 Task: Create a sub task Gather and Analyse Requirements for the task  Implement continuous integration for better code integration and testing in the project TransformWorks , assign it to team member softage.8@softage.net and update the status of the sub task to  At Risk , set the priority of the sub task to Medium.
Action: Mouse moved to (51, 377)
Screenshot: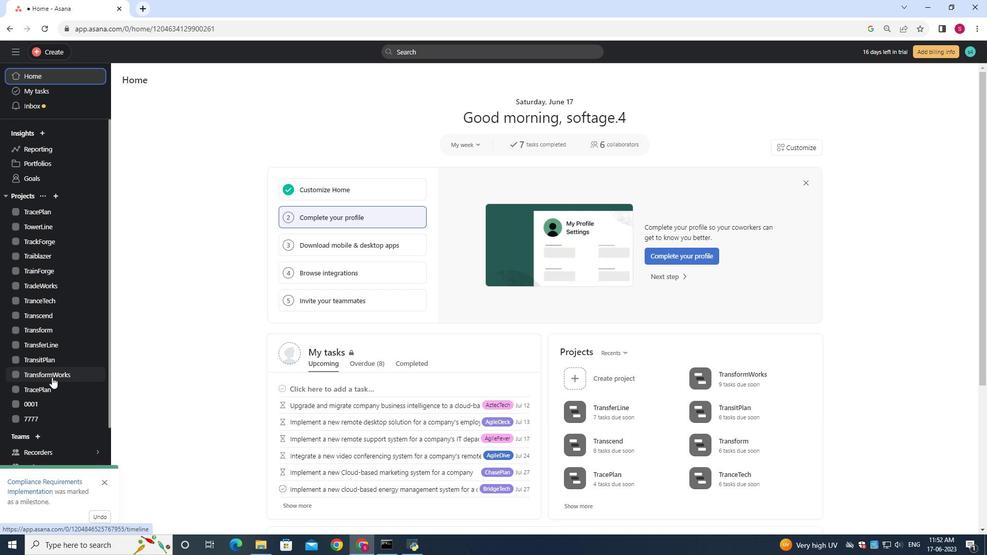 
Action: Mouse pressed left at (51, 377)
Screenshot: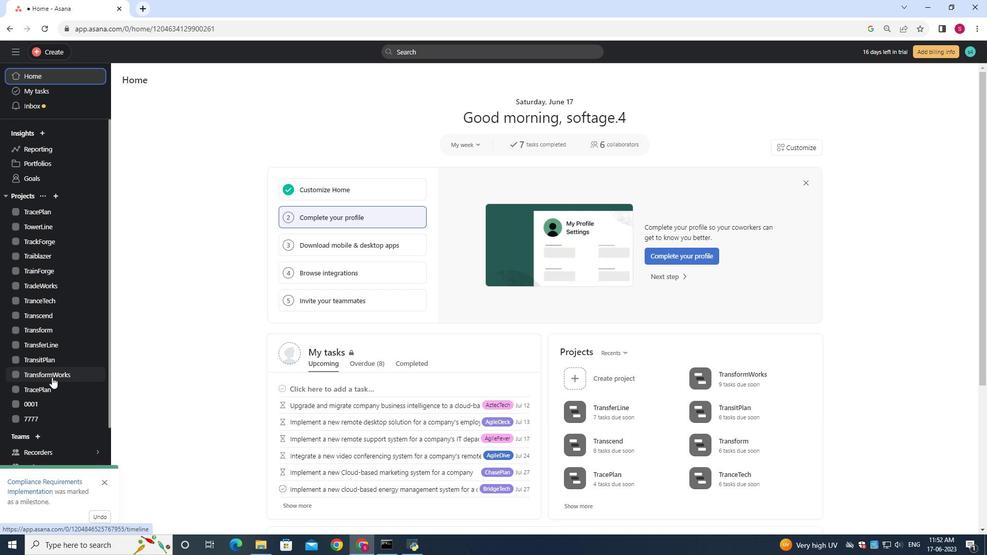 
Action: Mouse moved to (356, 222)
Screenshot: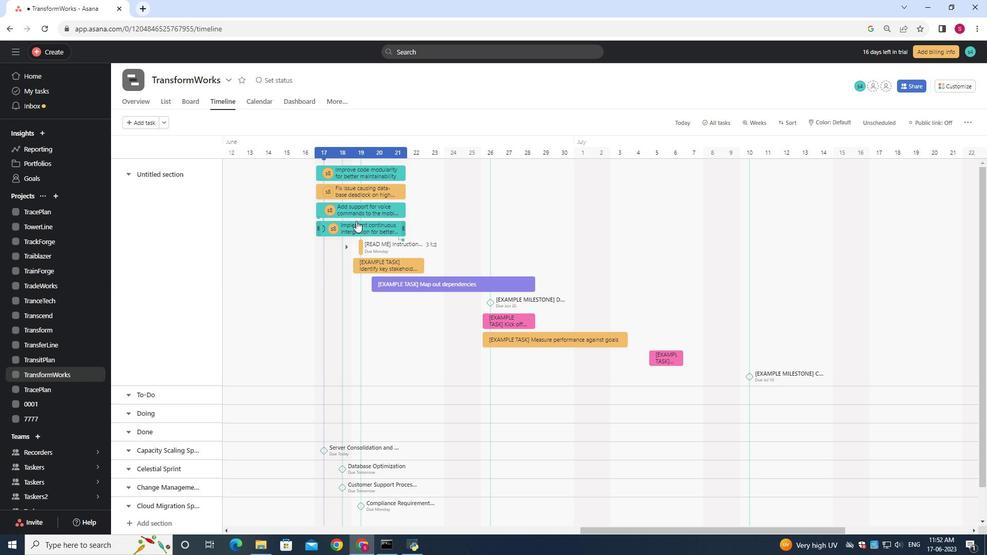 
Action: Mouse pressed left at (356, 222)
Screenshot: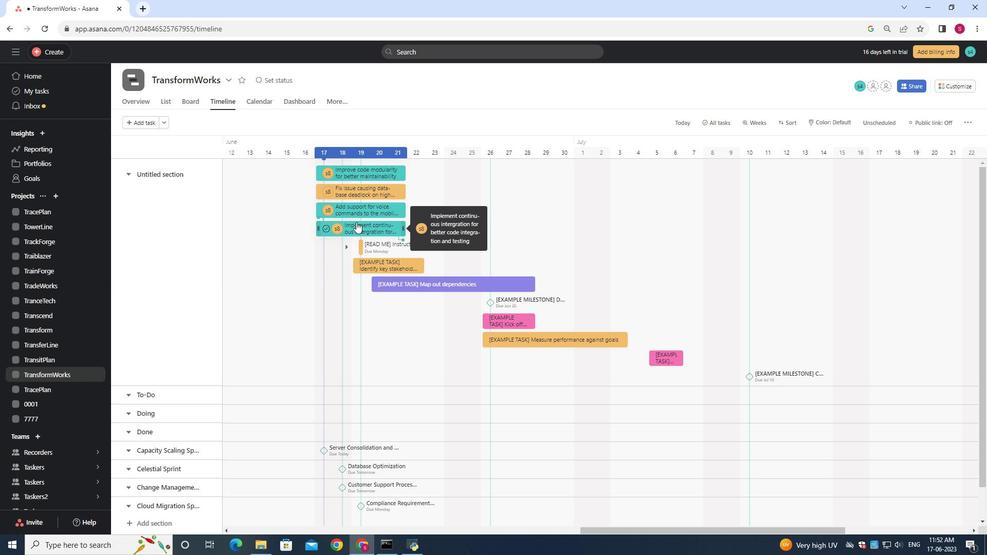 
Action: Mouse moved to (790, 292)
Screenshot: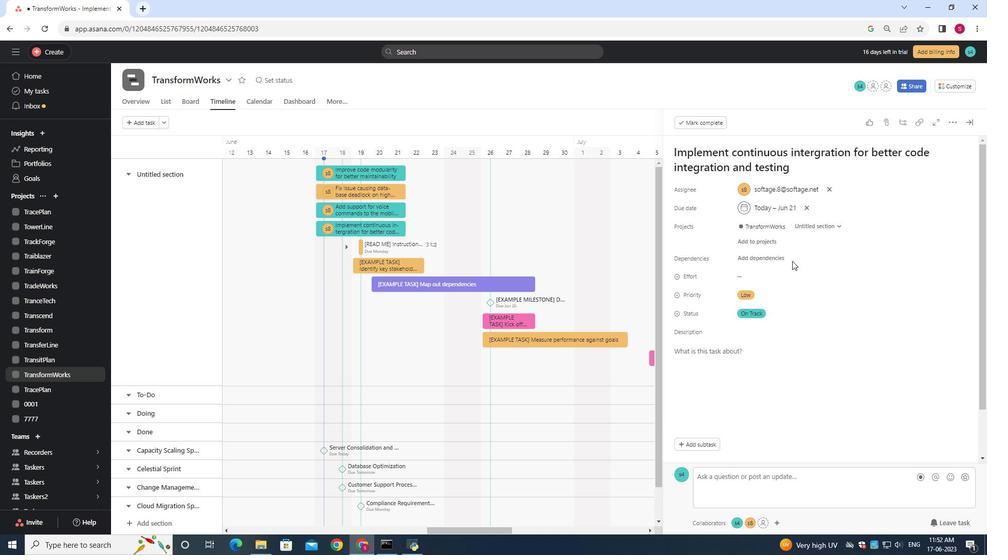 
Action: Mouse scrolled (790, 291) with delta (0, 0)
Screenshot: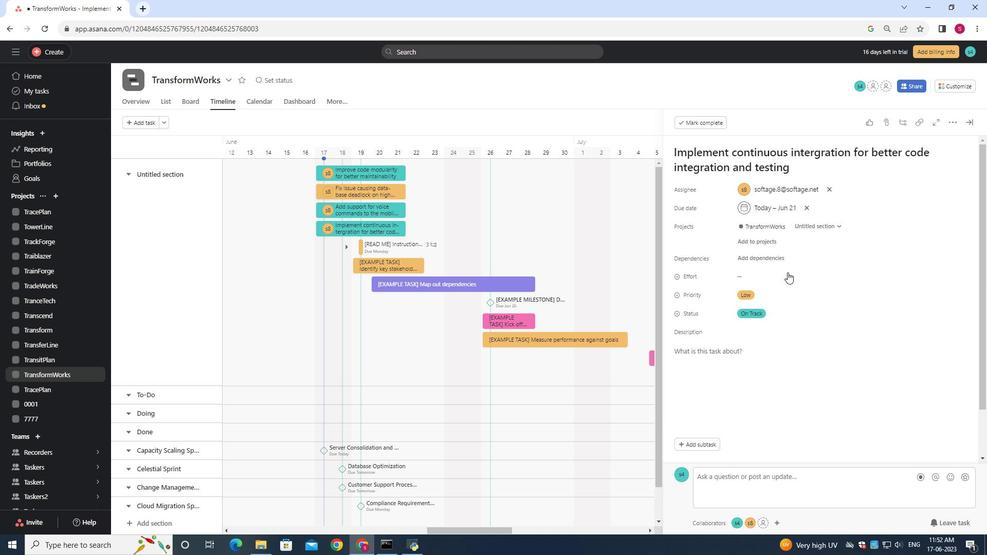 
Action: Mouse moved to (790, 294)
Screenshot: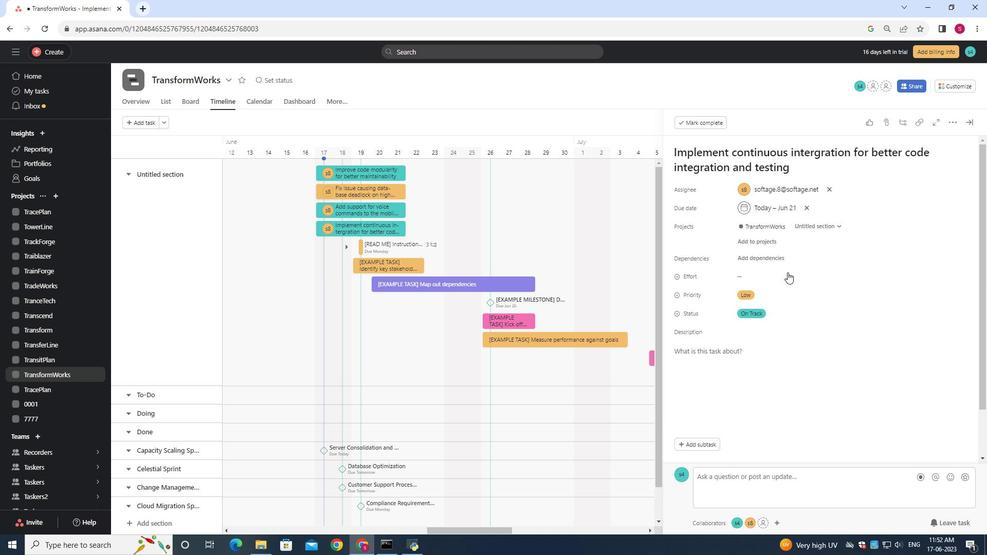 
Action: Mouse scrolled (790, 292) with delta (0, 0)
Screenshot: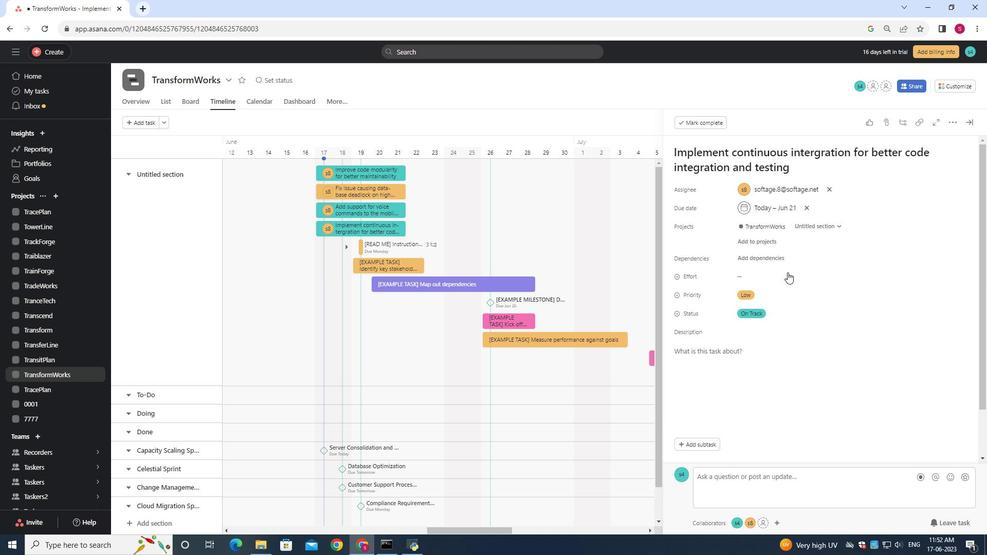 
Action: Mouse moved to (789, 295)
Screenshot: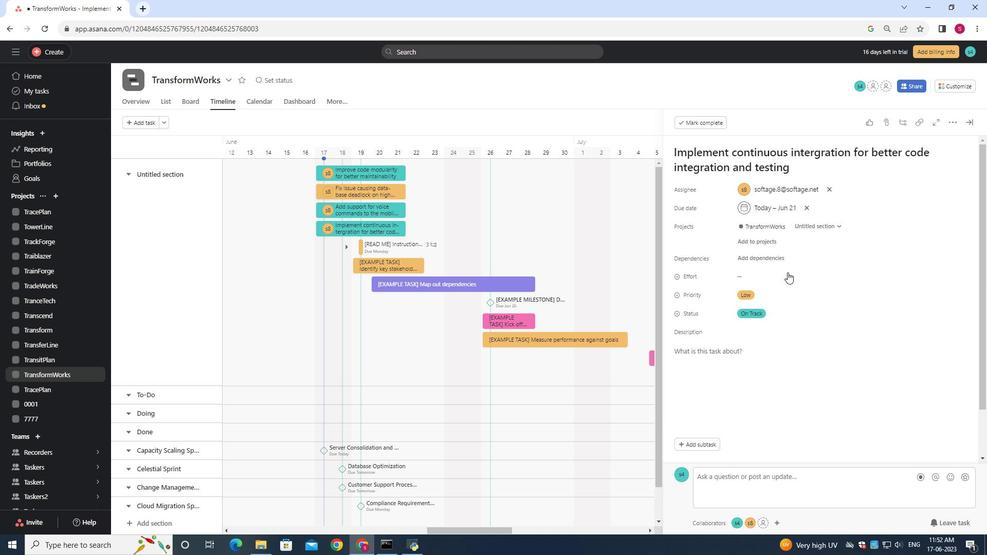 
Action: Mouse scrolled (789, 294) with delta (0, 0)
Screenshot: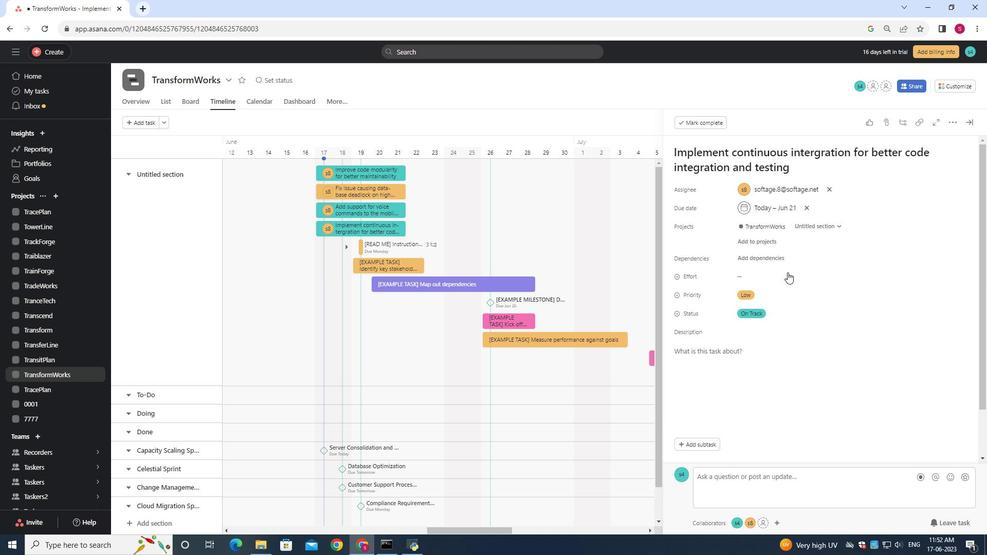 
Action: Mouse moved to (789, 295)
Screenshot: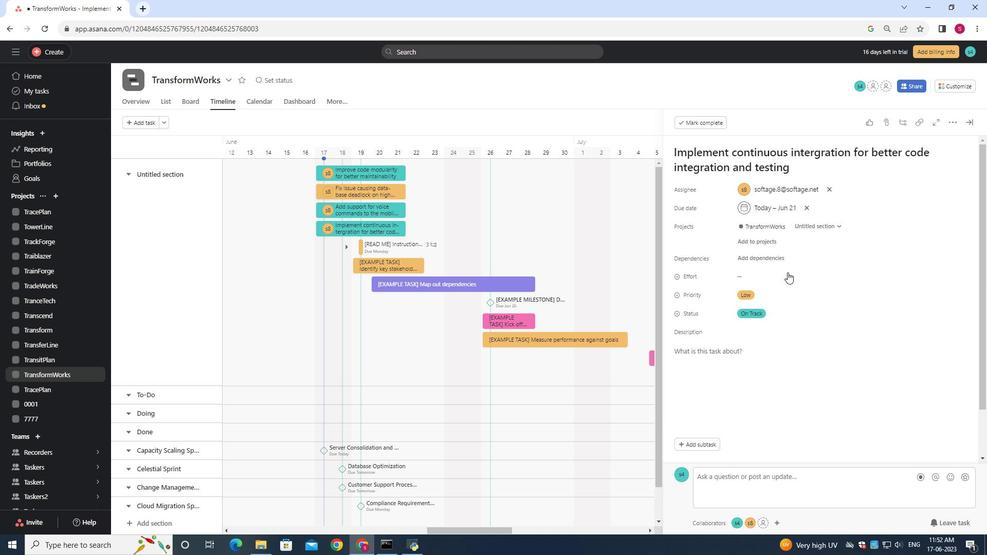
Action: Mouse scrolled (789, 294) with delta (0, -1)
Screenshot: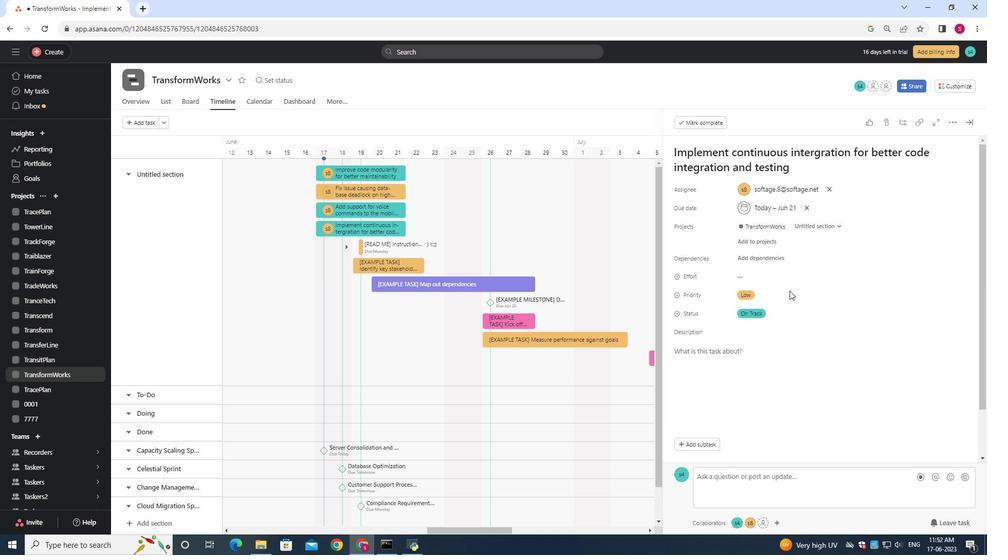 
Action: Mouse moved to (790, 294)
Screenshot: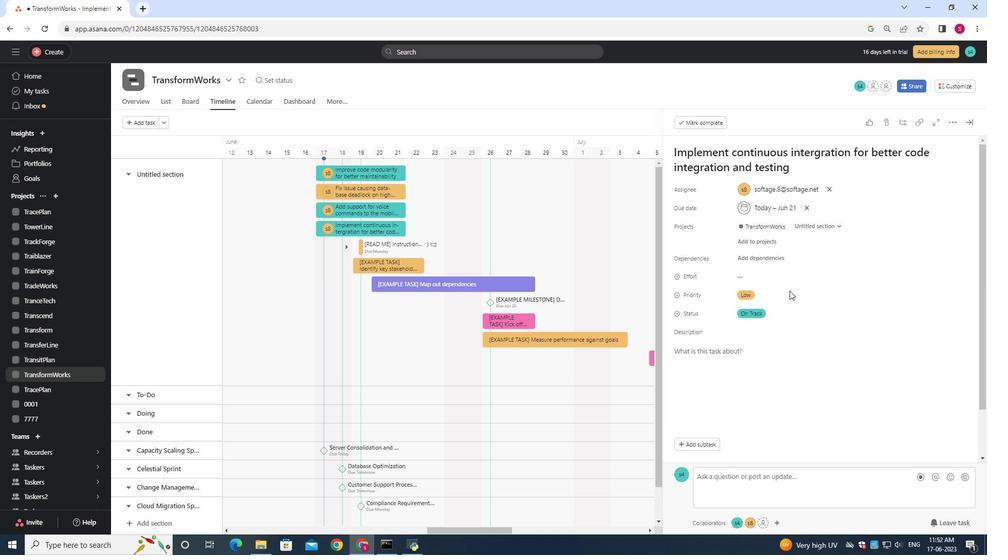 
Action: Mouse scrolled (789, 294) with delta (0, 0)
Screenshot: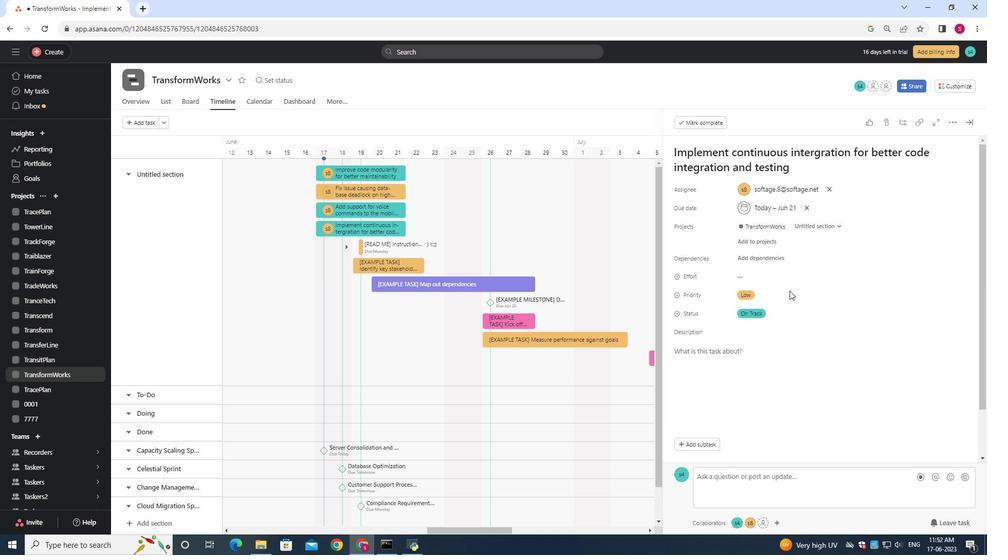 
Action: Mouse moved to (693, 392)
Screenshot: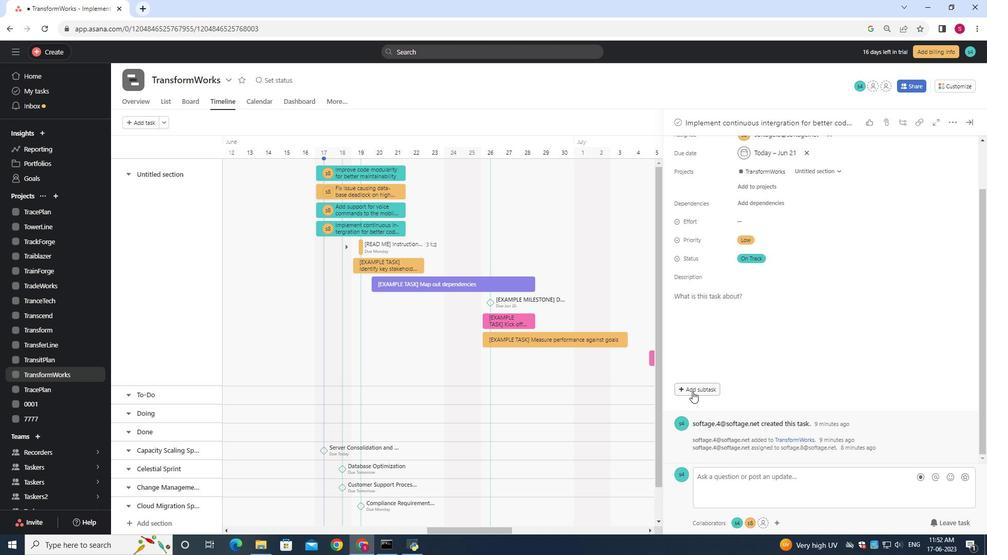 
Action: Mouse pressed left at (693, 392)
Screenshot: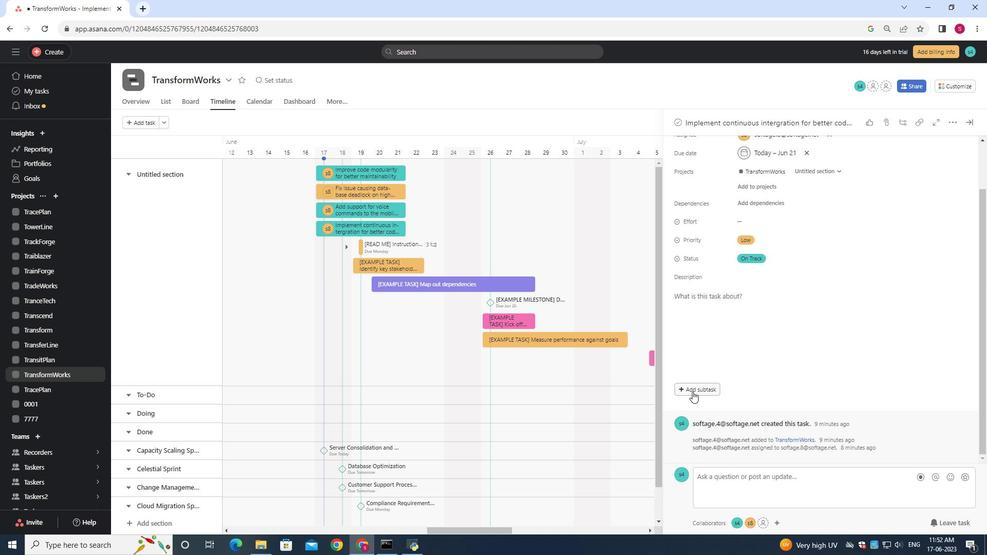 
Action: Key pressed <Key.shift><Key.shift><Key.shift><Key.shift><Key.shift><Key.shift><Key.shift><Key.shift><Key.shift><Key.shift><Key.shift><Key.shift><Key.shift><Key.shift><Key.shift><Key.shift>Gather<Key.space><Key.shift>and<Key.space><Key.shift><Key.shift><Key.shift><Key.shift><Key.shift><Key.shift><Key.shift><Key.shift><Key.shift><Key.shift><Key.shift>Analyse<Key.space><Key.shift>Requirements
Screenshot: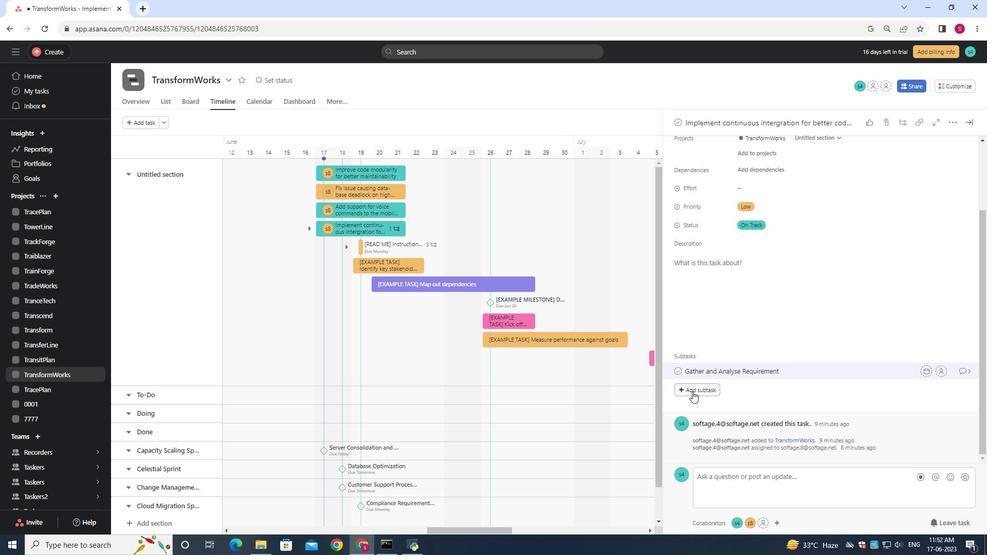 
Action: Mouse moved to (943, 373)
Screenshot: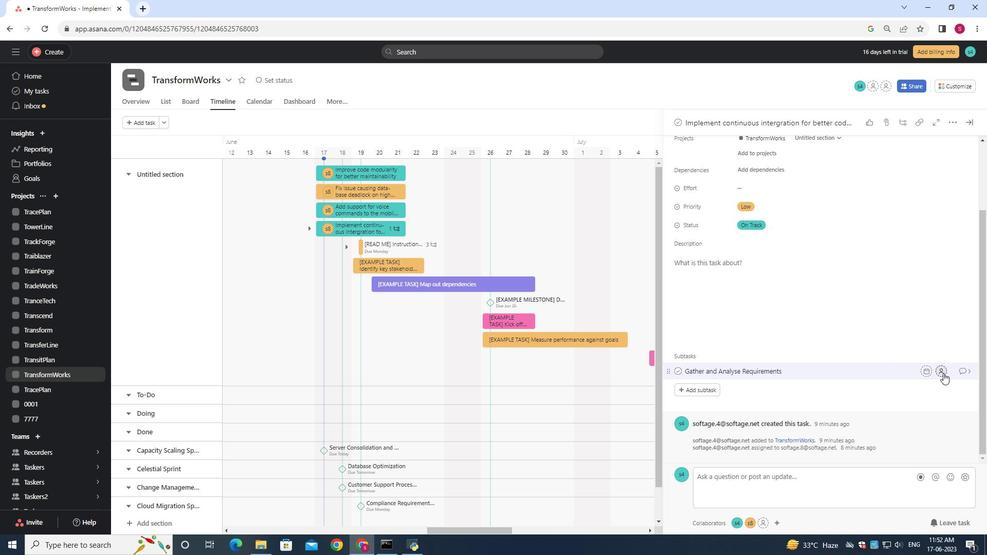 
Action: Mouse pressed left at (943, 373)
Screenshot: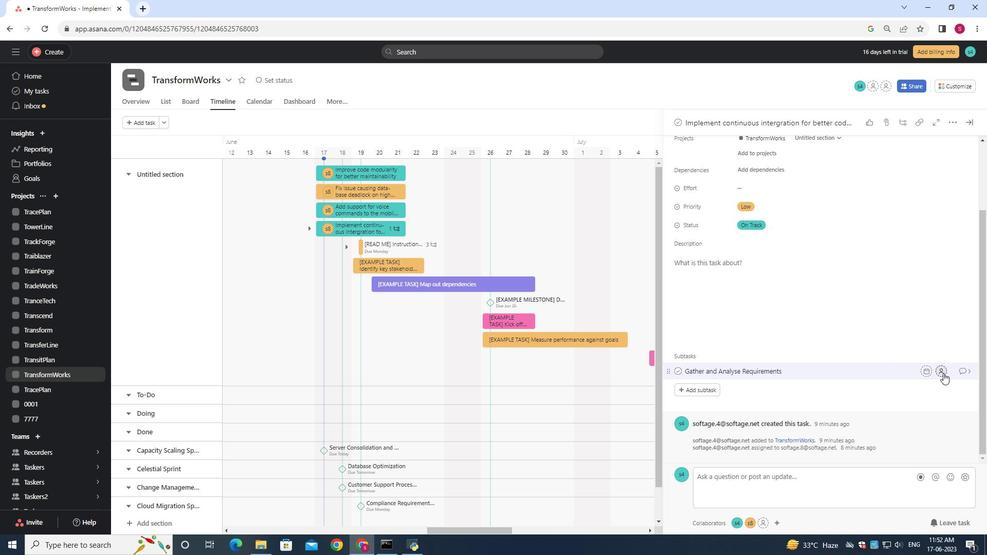 
Action: Mouse moved to (936, 369)
Screenshot: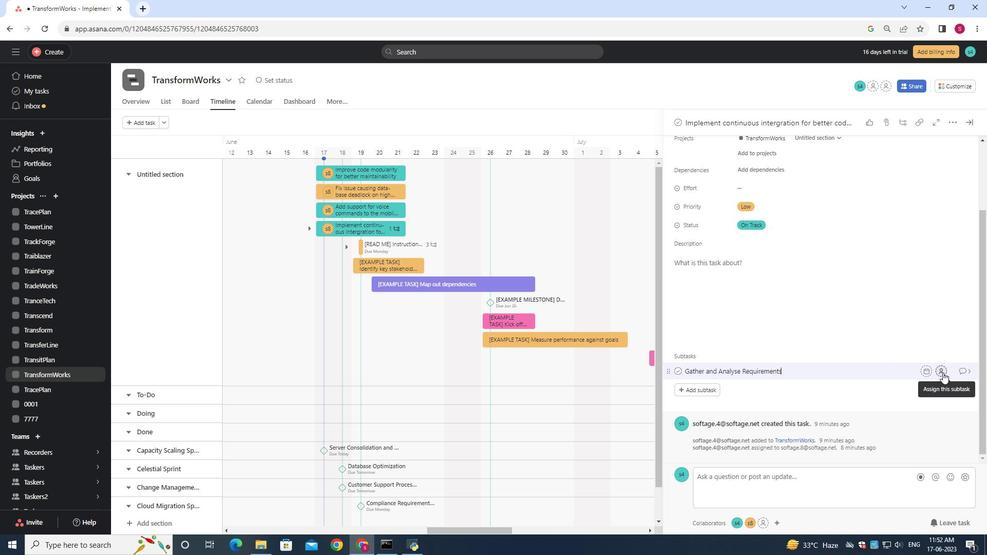 
Action: Key pressed softage.8<Key.shift>@softage.net
Screenshot: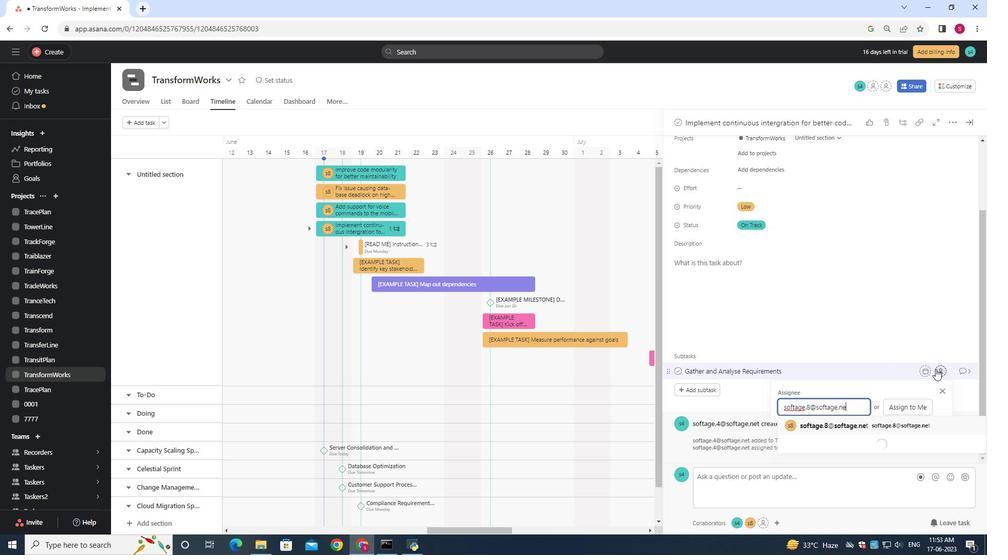 
Action: Mouse moved to (818, 421)
Screenshot: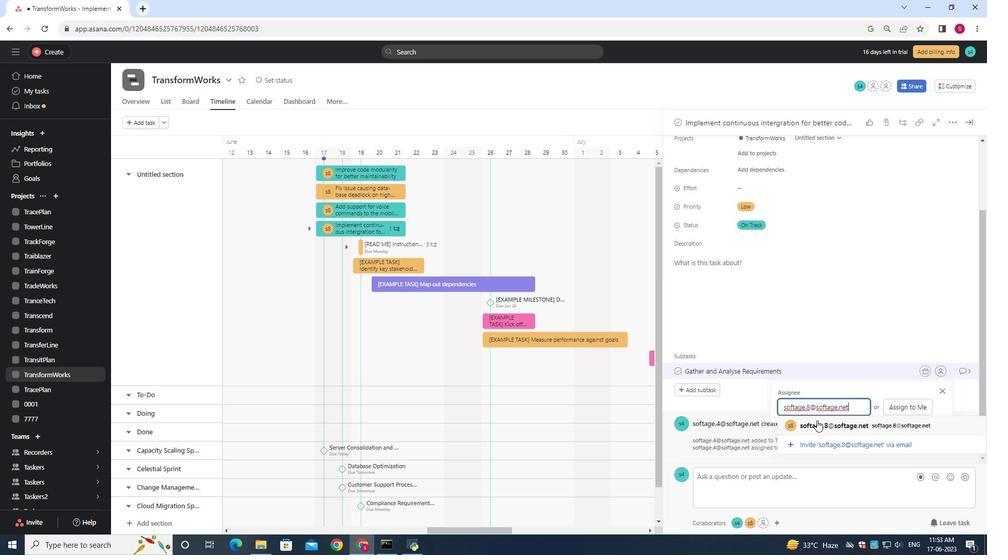 
Action: Mouse pressed left at (818, 421)
Screenshot: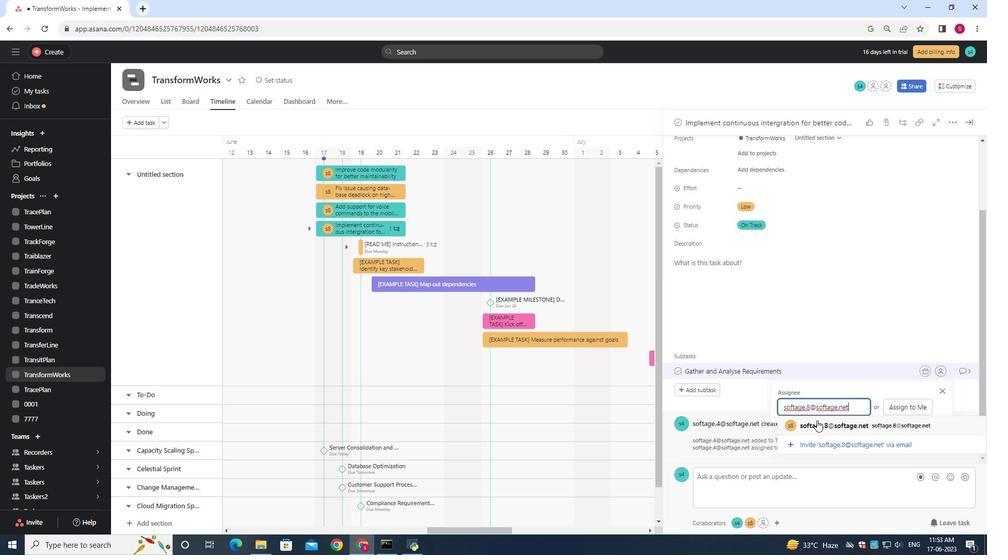
Action: Mouse moved to (967, 370)
Screenshot: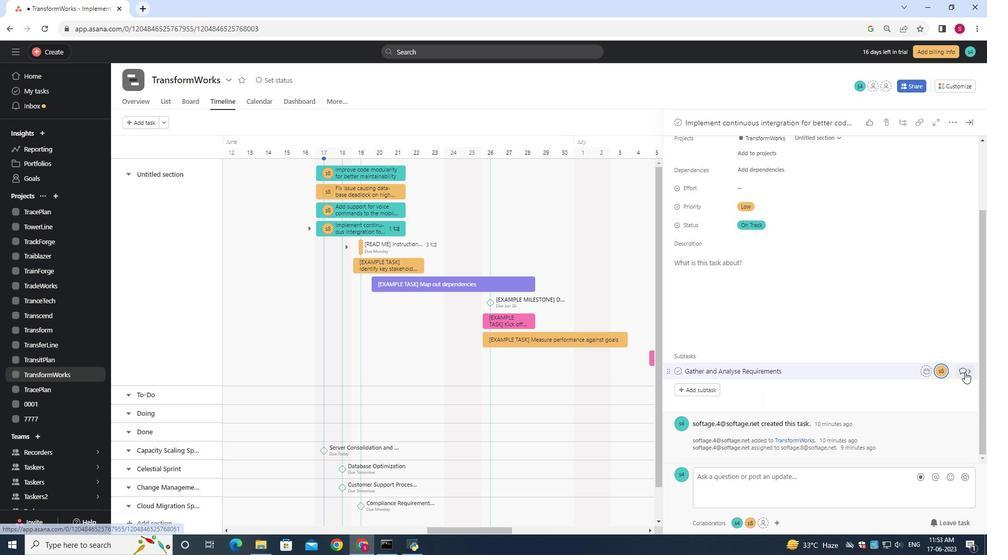
Action: Mouse pressed left at (967, 370)
Screenshot: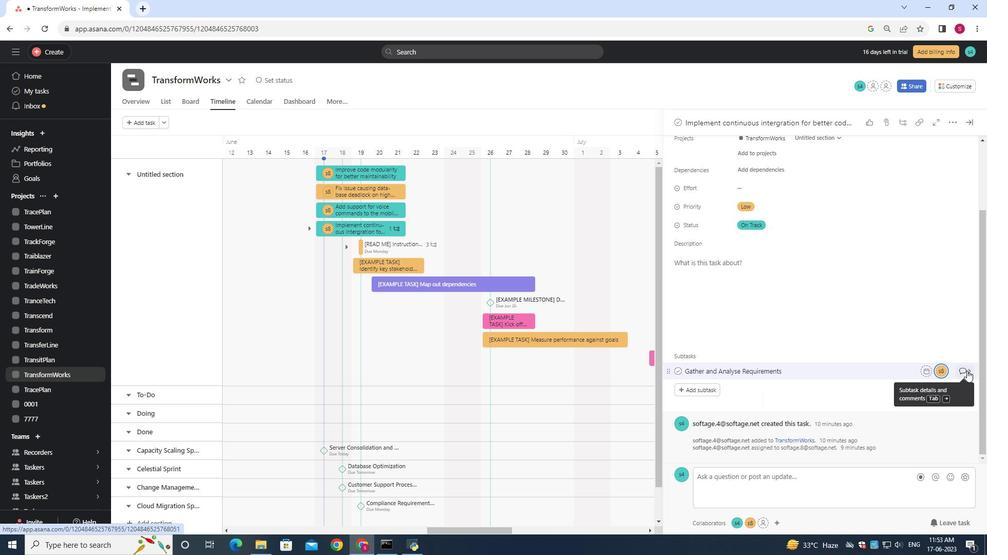 
Action: Mouse moved to (698, 254)
Screenshot: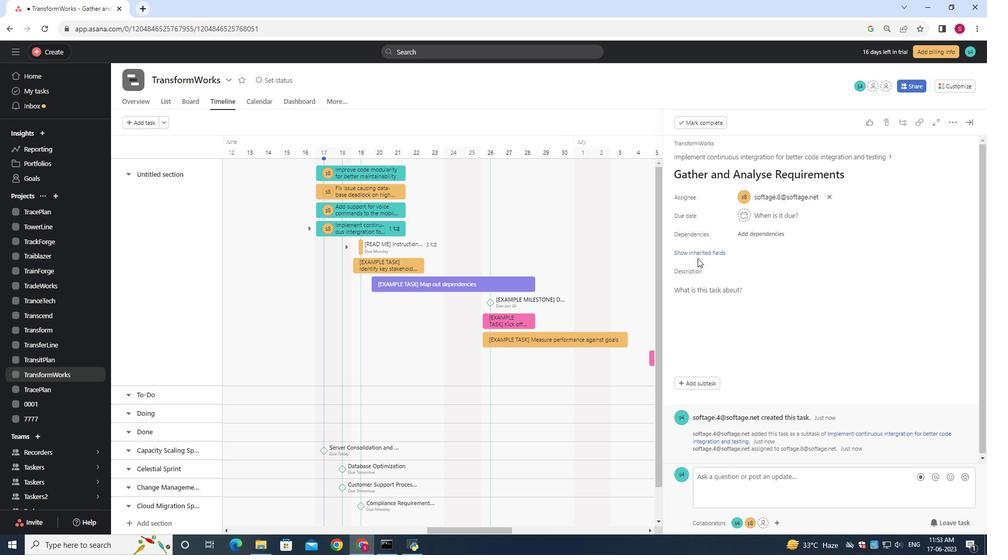 
Action: Mouse pressed left at (698, 254)
Screenshot: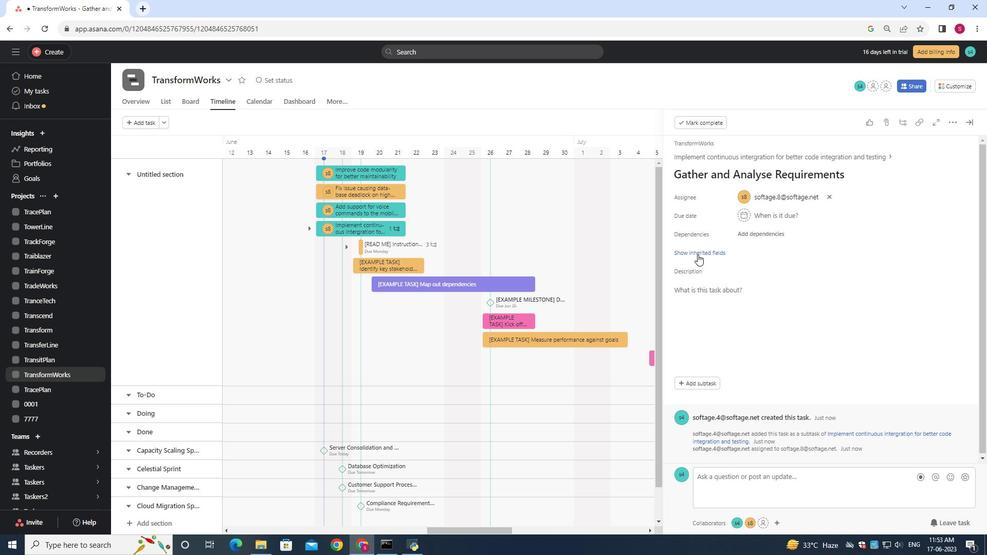 
Action: Mouse moved to (739, 313)
Screenshot: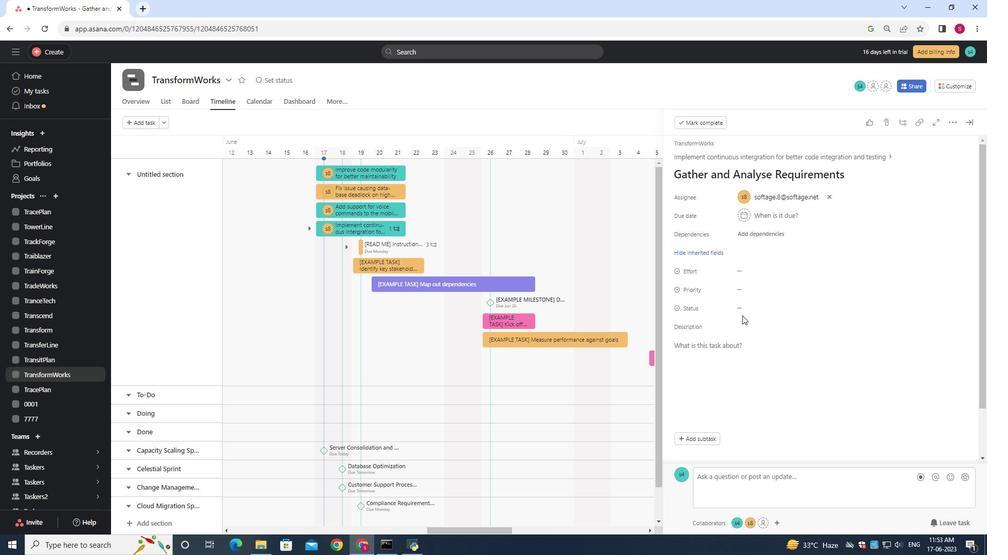 
Action: Mouse pressed left at (739, 313)
Screenshot: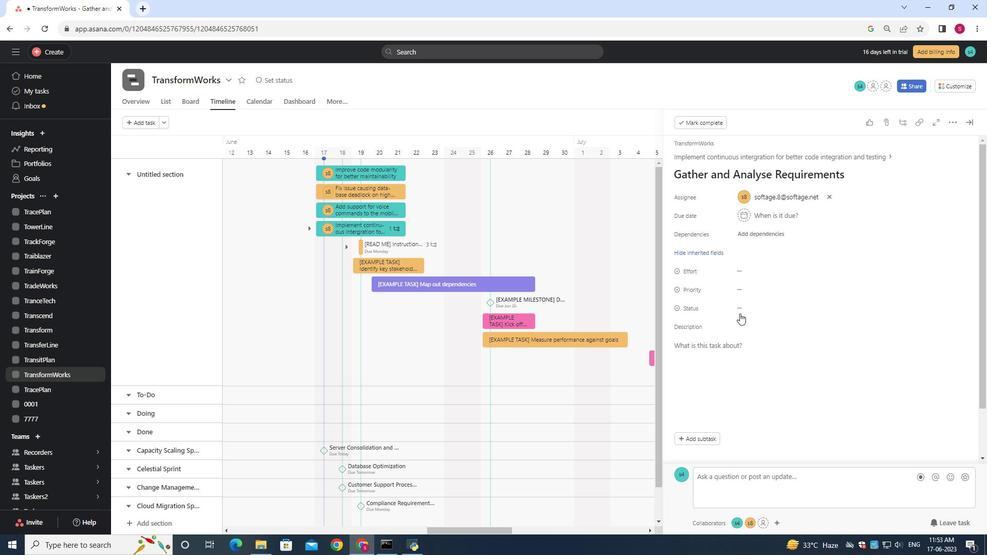 
Action: Mouse moved to (758, 354)
Screenshot: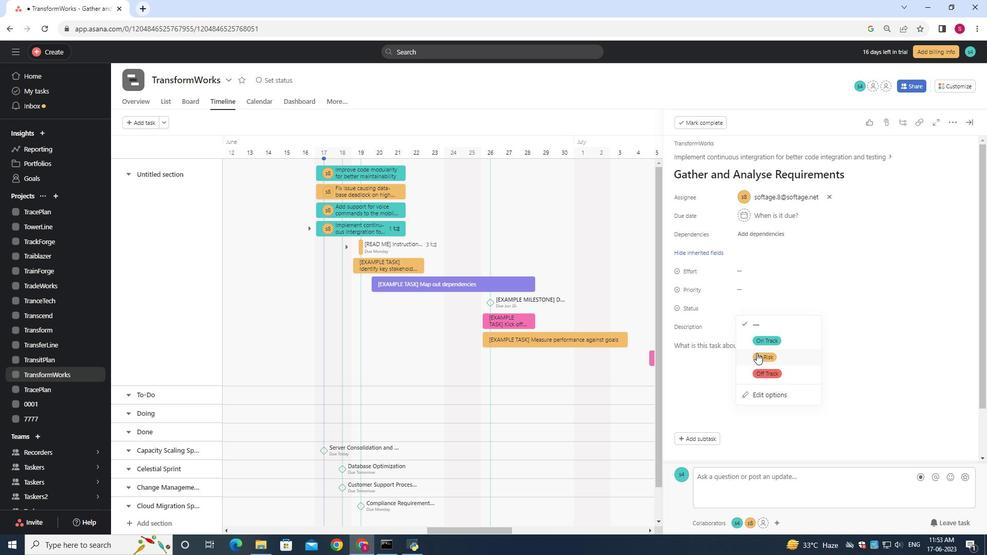 
Action: Mouse pressed left at (758, 354)
Screenshot: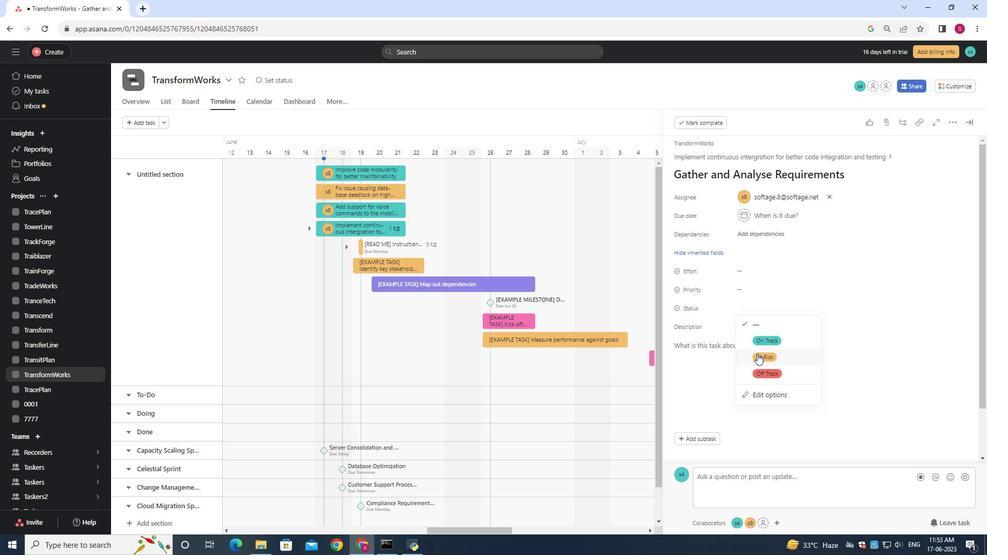 
Action: Mouse moved to (740, 290)
Screenshot: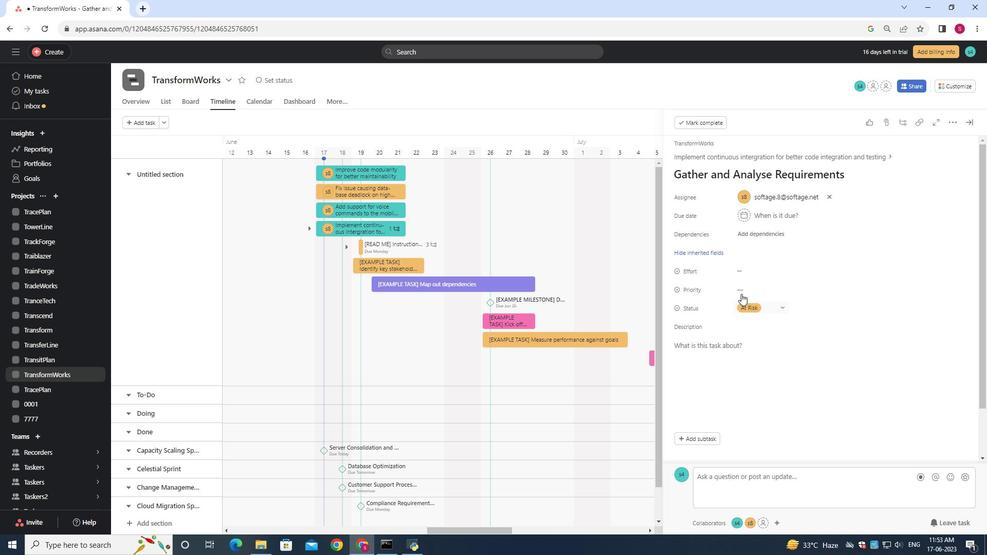 
Action: Mouse pressed left at (740, 290)
Screenshot: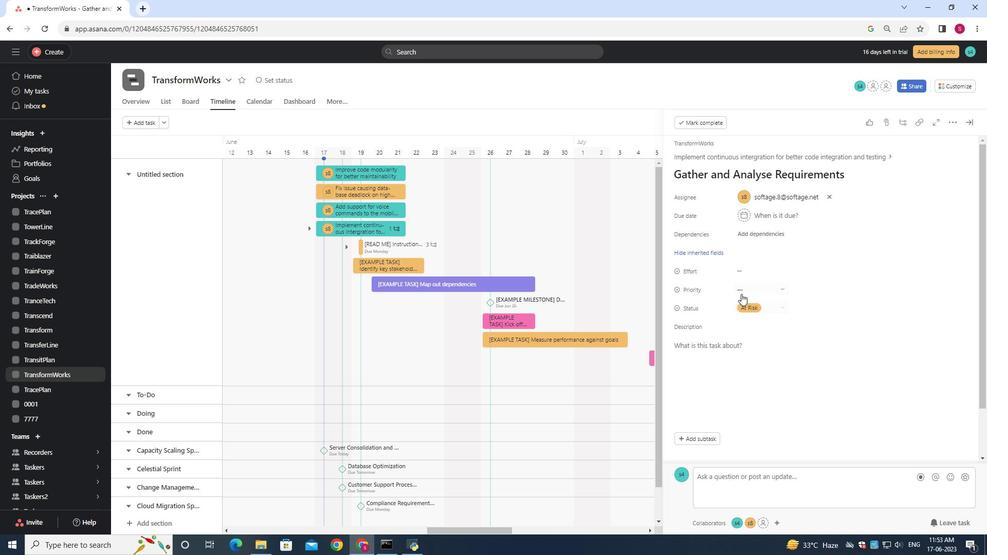 
Action: Mouse moved to (768, 336)
Screenshot: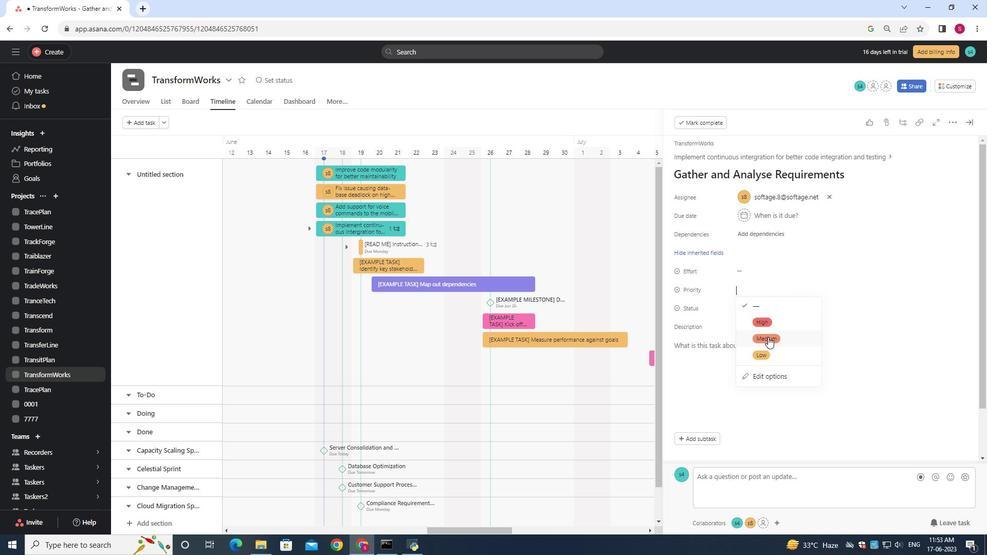 
Action: Mouse pressed left at (768, 336)
Screenshot: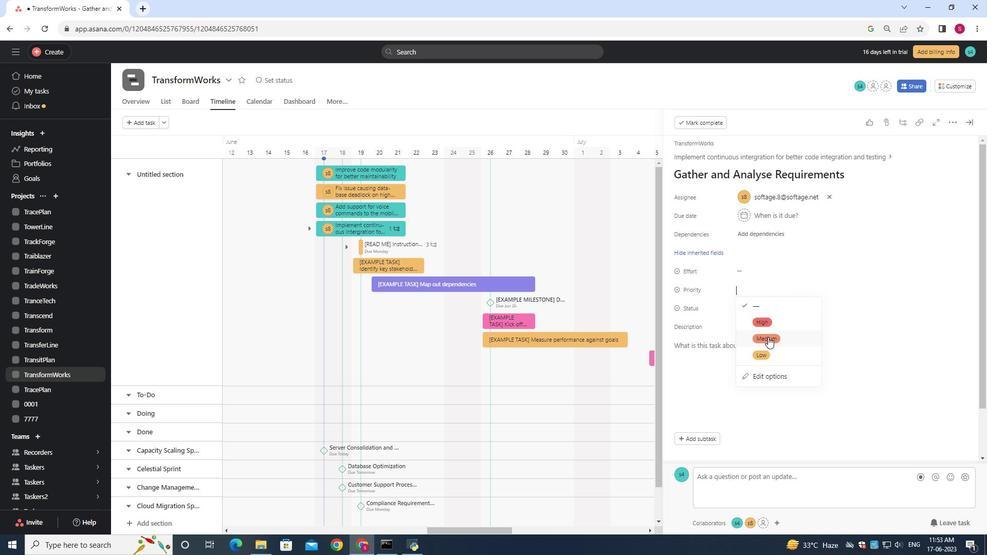 
Action: Mouse moved to (768, 336)
Screenshot: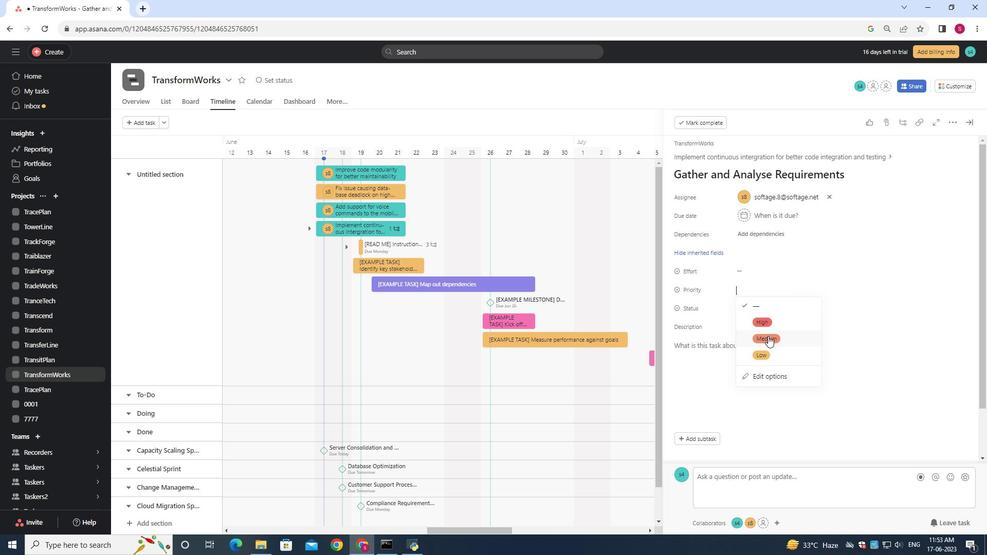 
